 Task: Read about the global reach.
Action: Mouse moved to (679, 48)
Screenshot: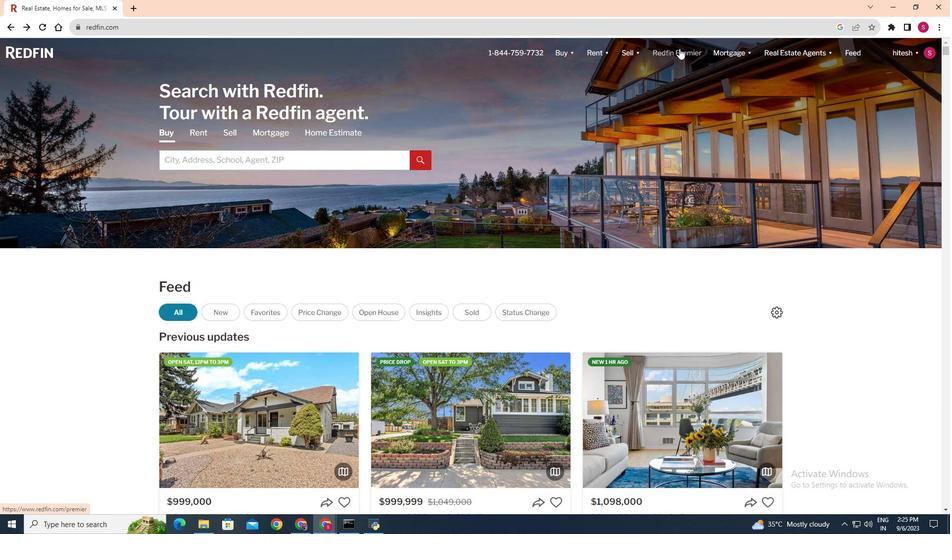 
Action: Mouse pressed left at (679, 48)
Screenshot: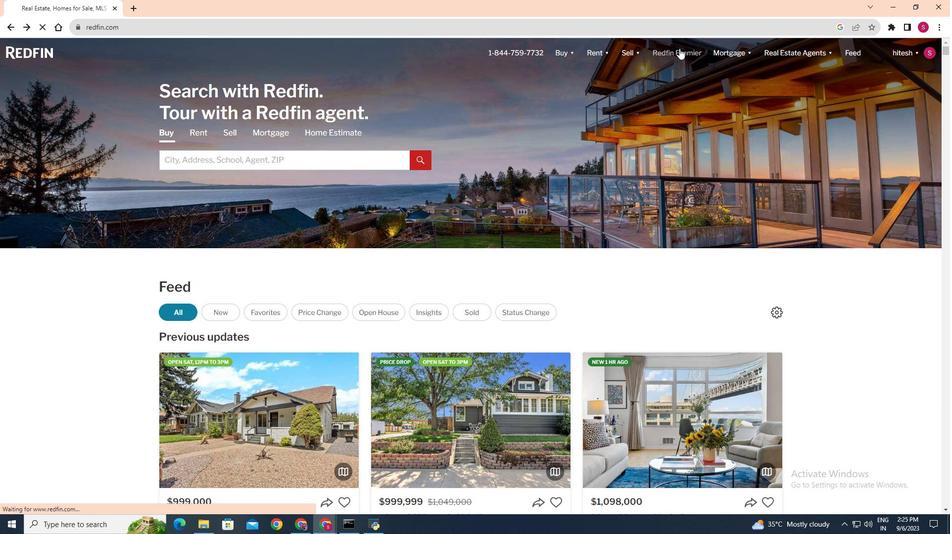 
Action: Mouse moved to (521, 300)
Screenshot: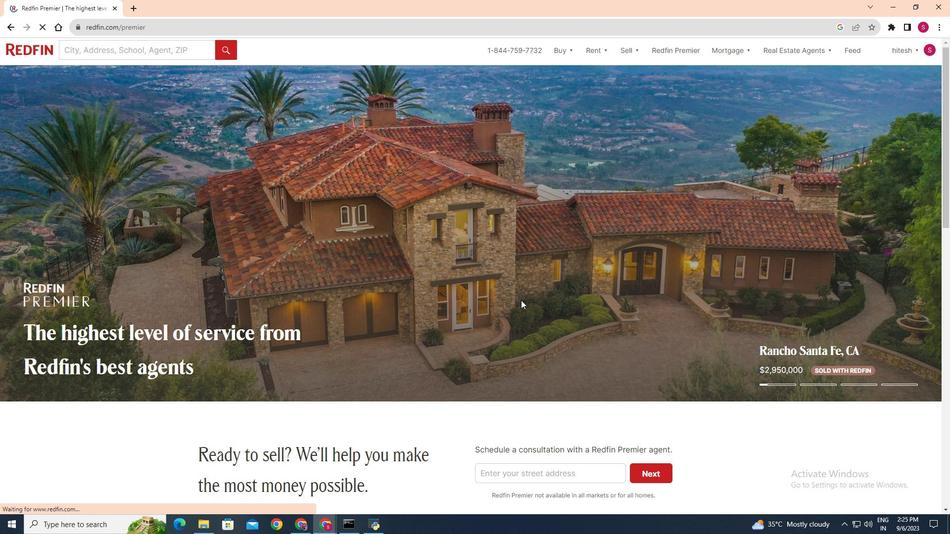 
Action: Mouse scrolled (521, 300) with delta (0, 0)
Screenshot: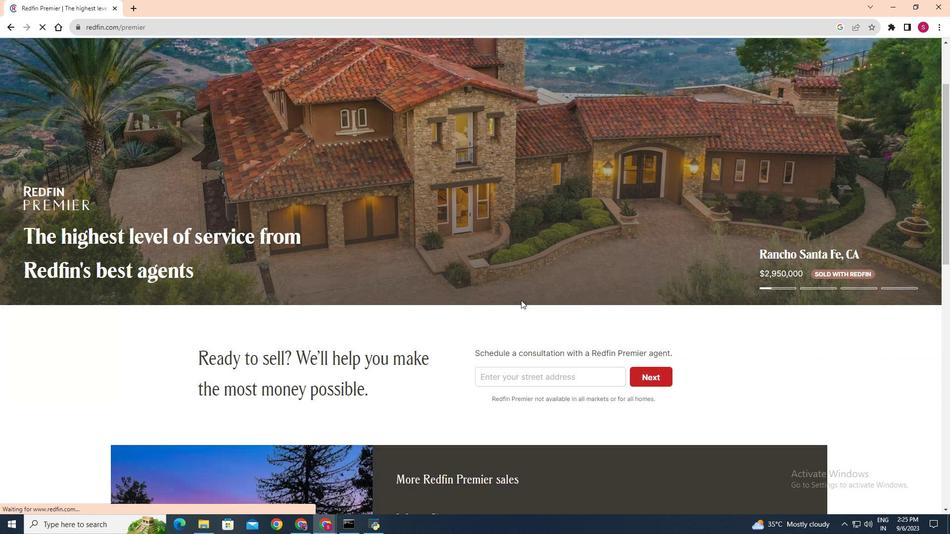 
Action: Mouse scrolled (521, 300) with delta (0, 0)
Screenshot: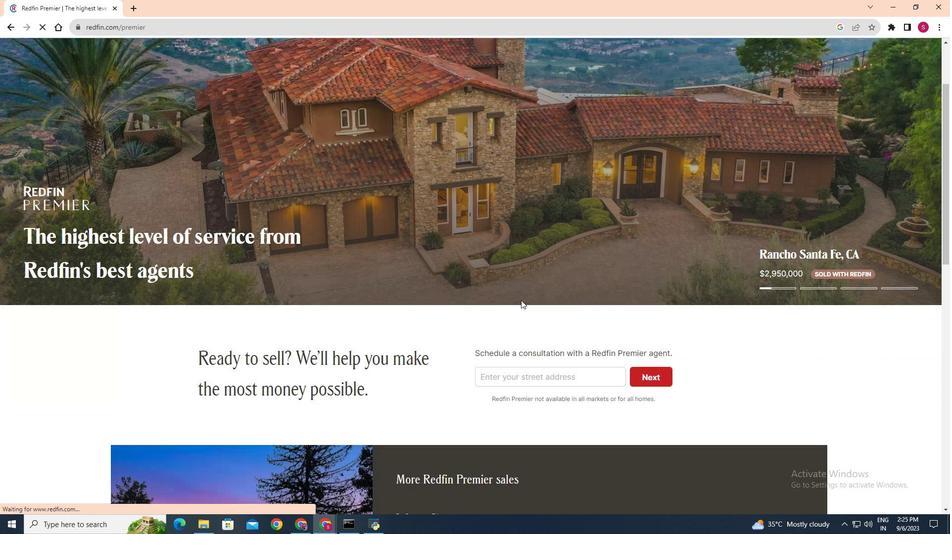 
Action: Mouse scrolled (521, 300) with delta (0, 0)
Screenshot: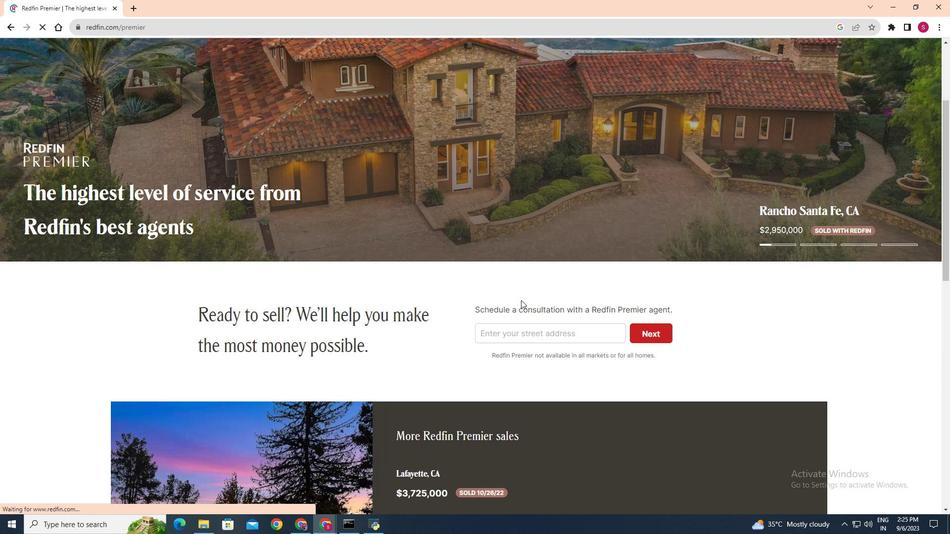 
Action: Mouse scrolled (521, 300) with delta (0, 0)
Screenshot: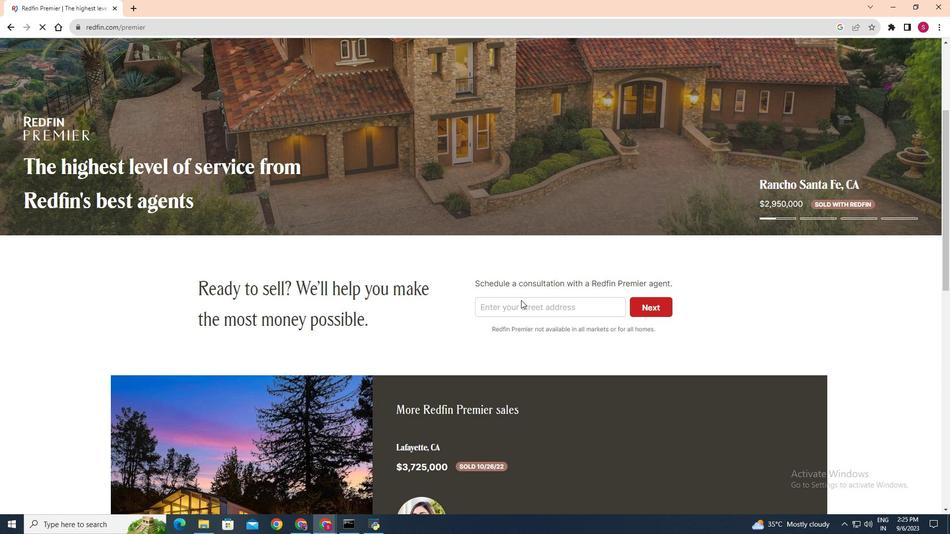 
Action: Mouse scrolled (521, 300) with delta (0, 0)
Screenshot: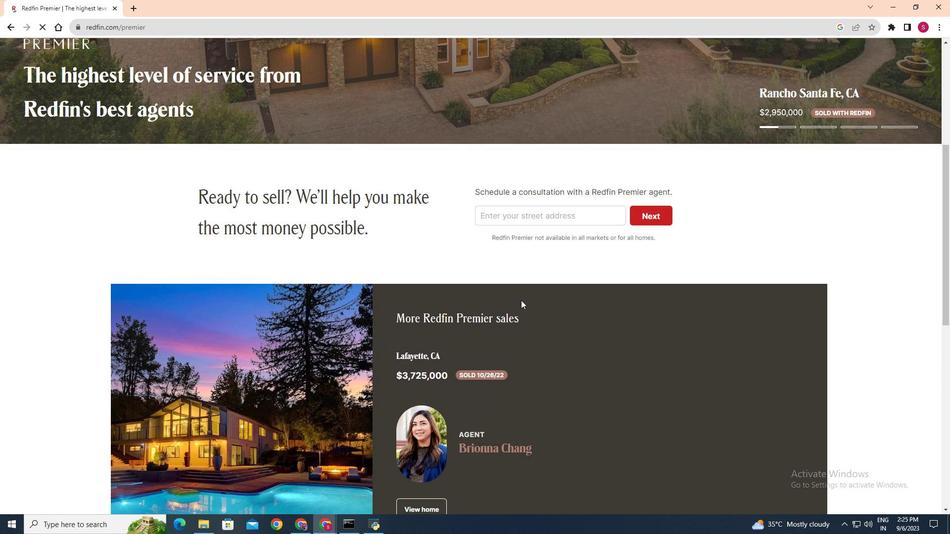 
Action: Mouse scrolled (521, 300) with delta (0, 0)
Screenshot: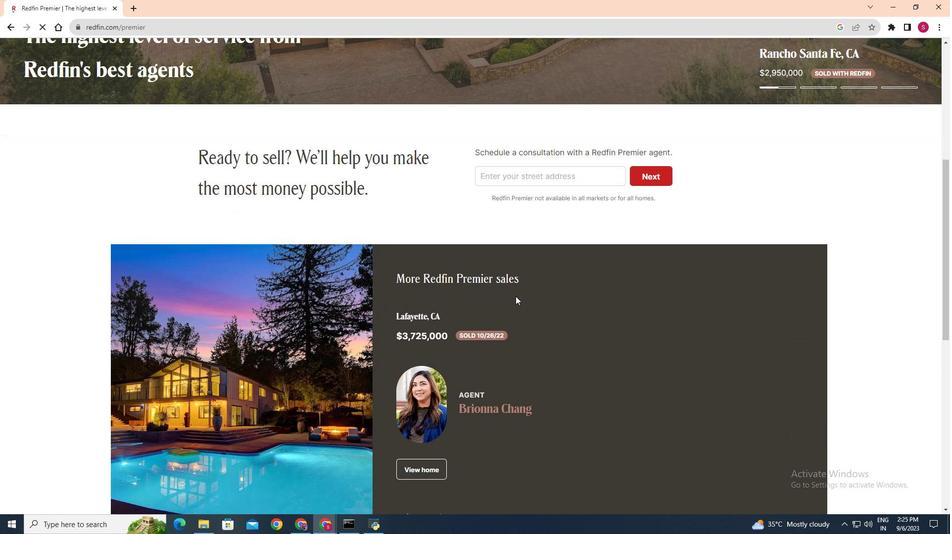 
Action: Mouse scrolled (521, 300) with delta (0, 0)
Screenshot: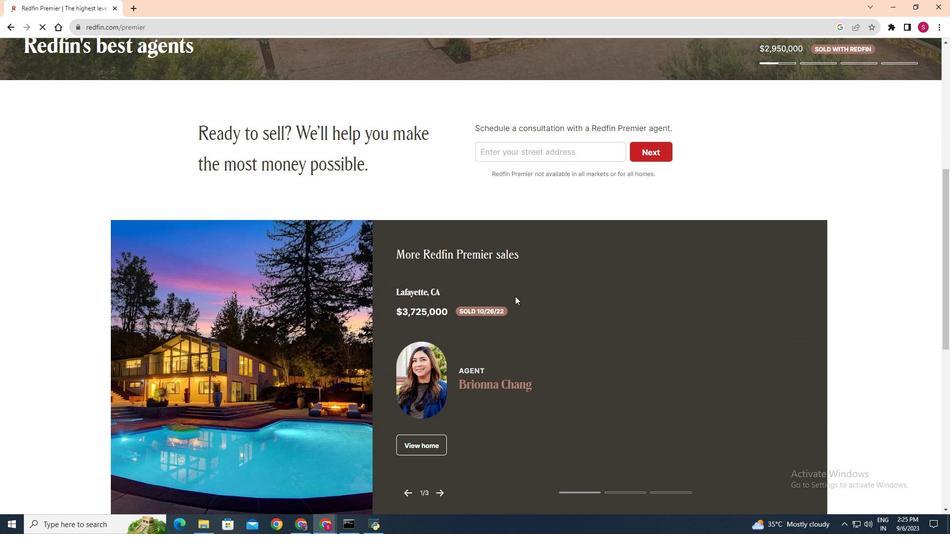 
Action: Mouse moved to (515, 296)
Screenshot: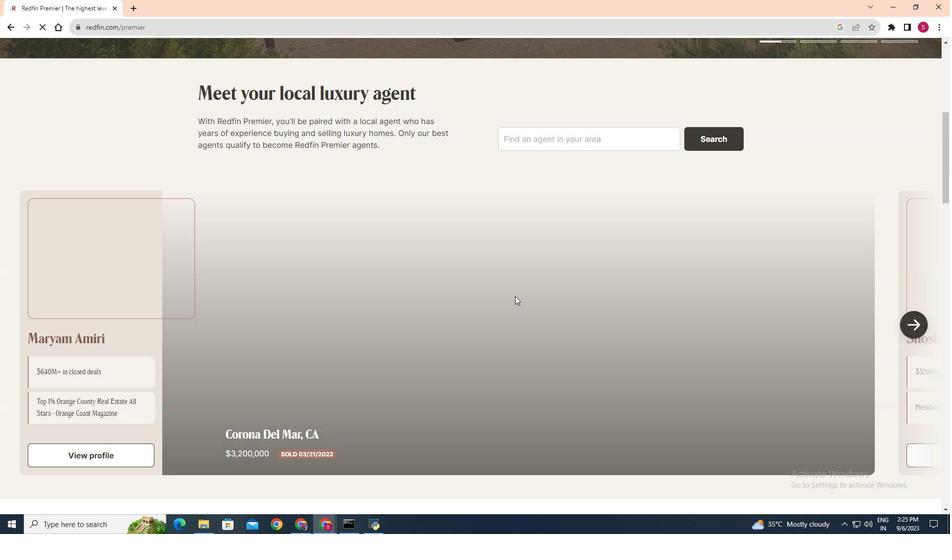 
Action: Mouse scrolled (515, 296) with delta (0, 0)
Screenshot: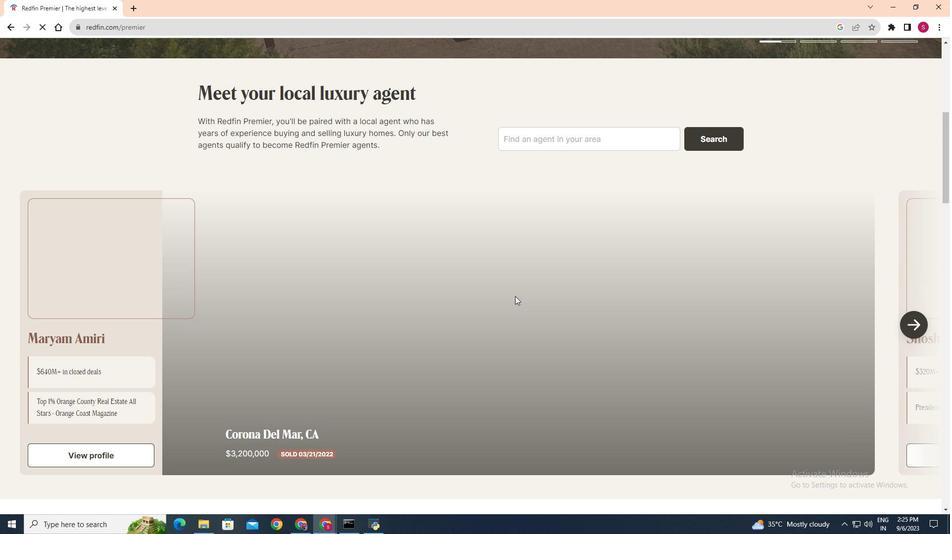 
Action: Mouse scrolled (515, 296) with delta (0, 0)
Screenshot: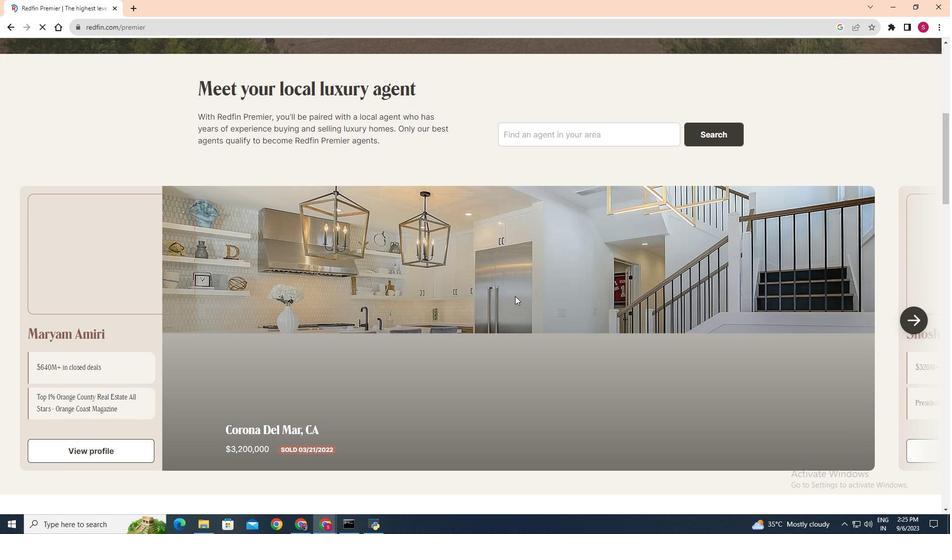 
Action: Mouse scrolled (515, 296) with delta (0, 0)
Screenshot: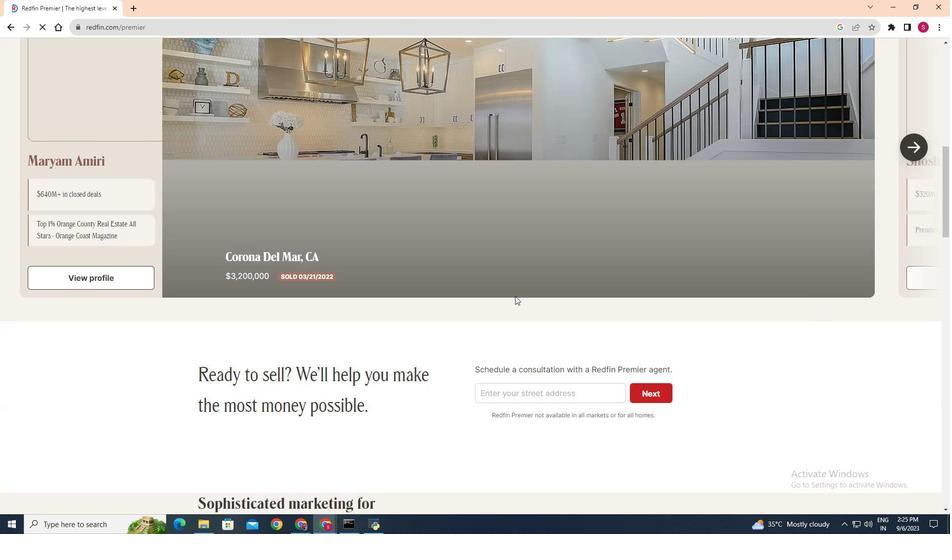 
Action: Mouse scrolled (515, 296) with delta (0, 0)
Screenshot: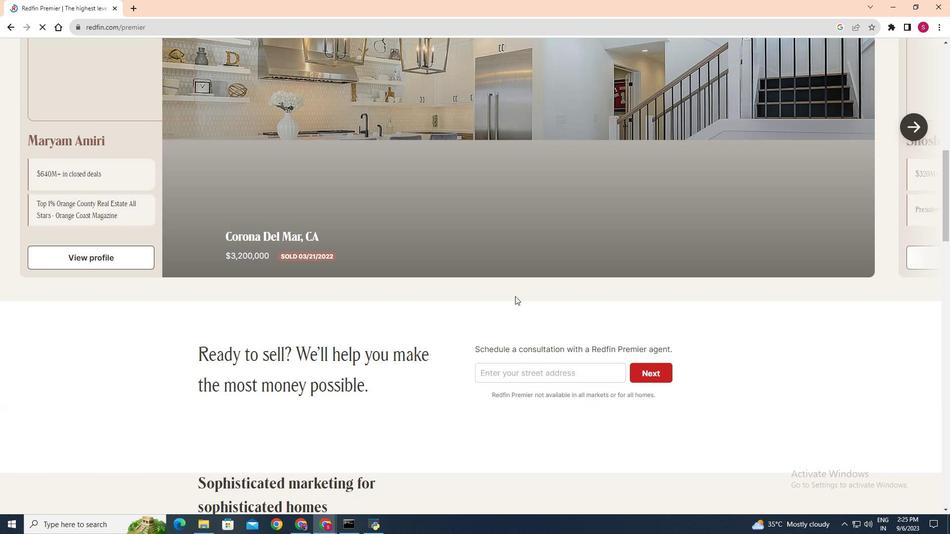 
Action: Mouse scrolled (515, 296) with delta (0, 0)
Screenshot: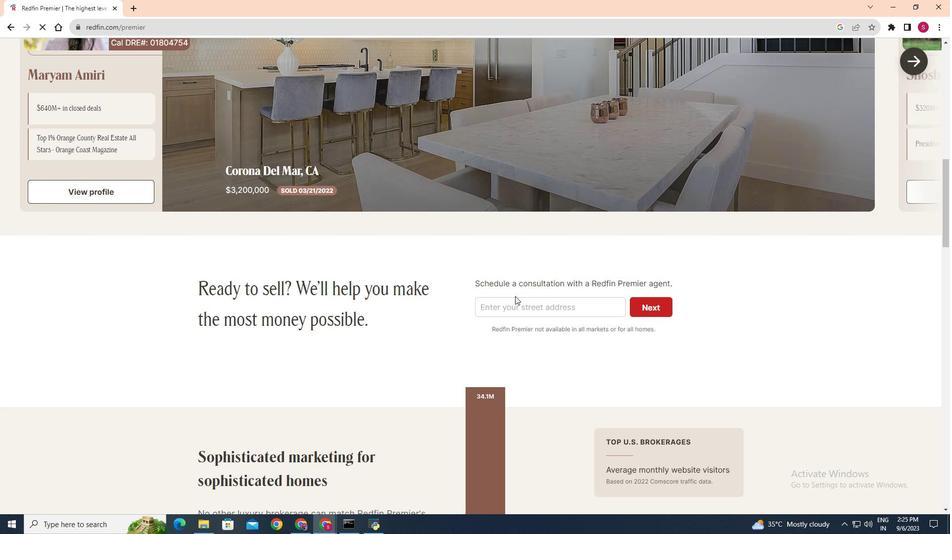 
Action: Mouse scrolled (515, 296) with delta (0, 0)
Screenshot: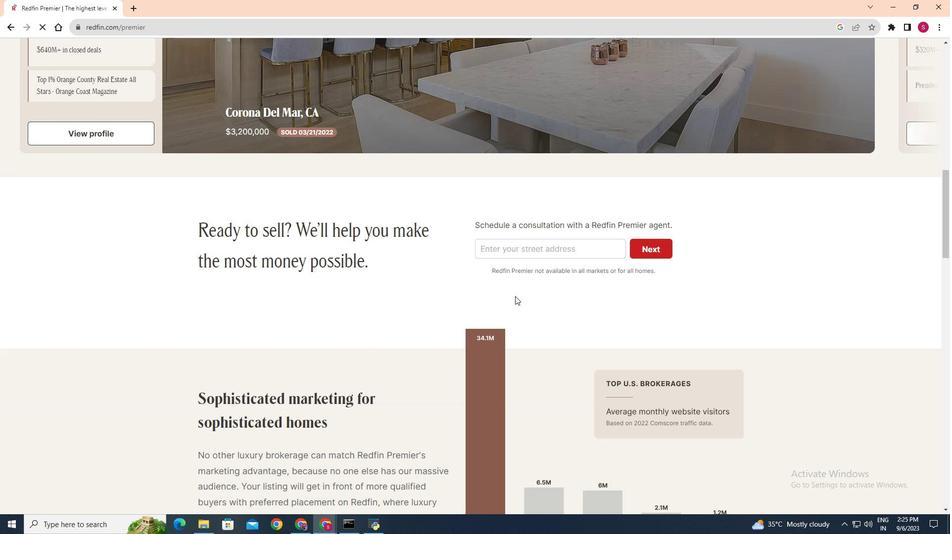 
Action: Mouse scrolled (515, 296) with delta (0, 0)
Screenshot: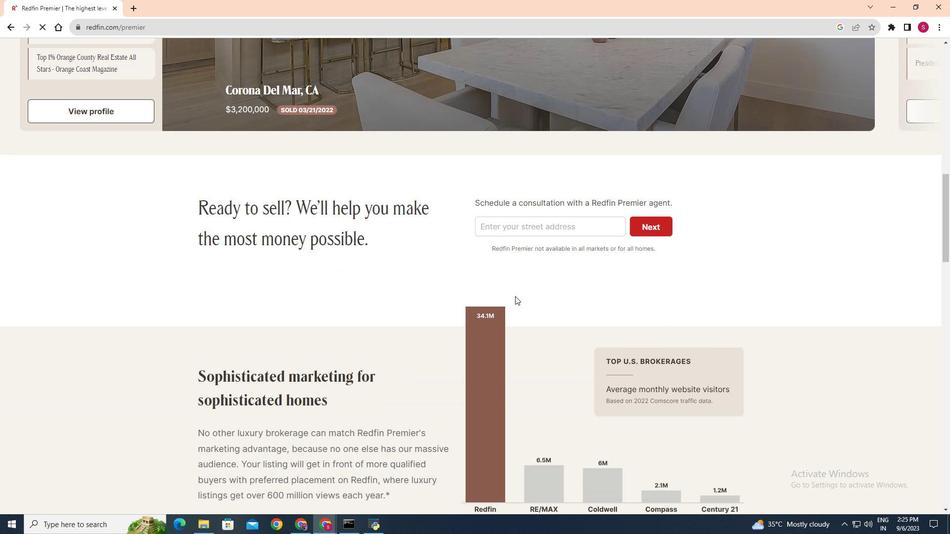 
Action: Mouse scrolled (515, 296) with delta (0, 0)
Screenshot: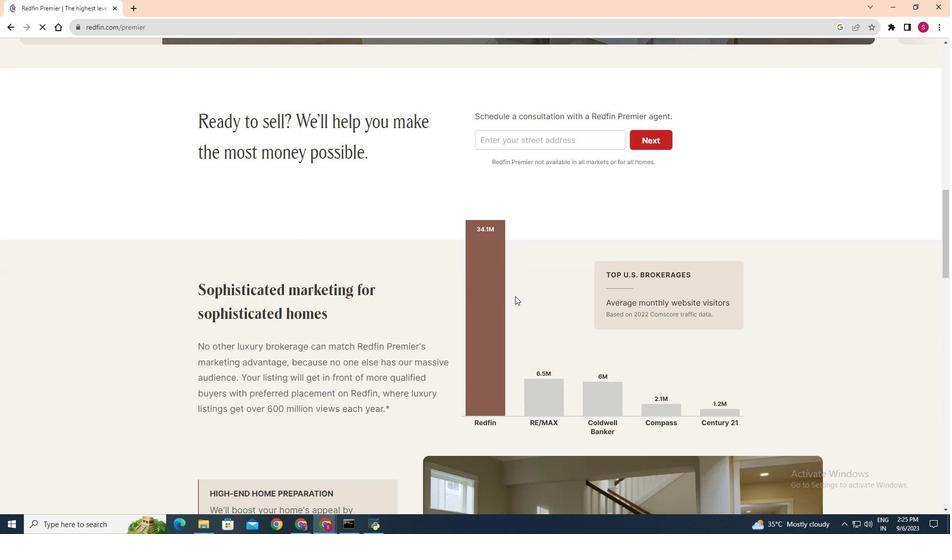 
Action: Mouse scrolled (515, 296) with delta (0, 0)
Screenshot: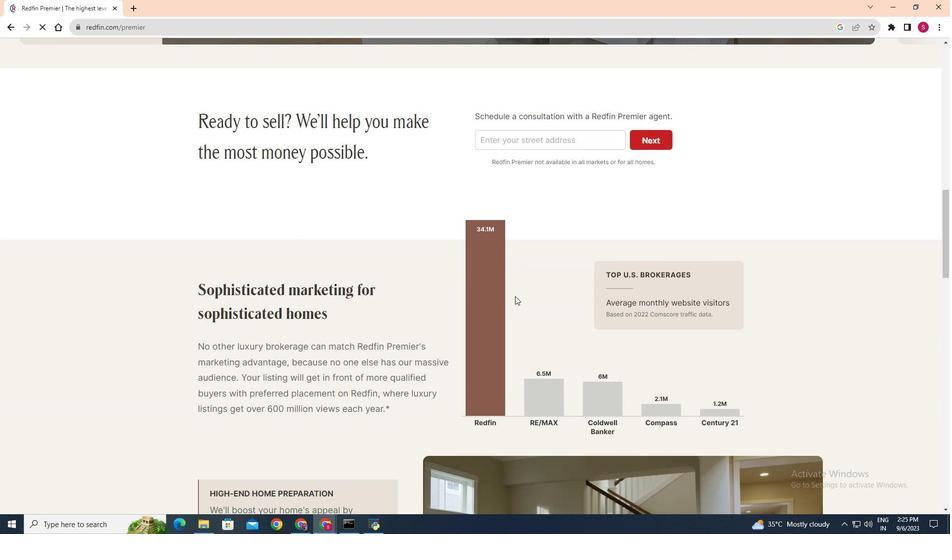 
Action: Mouse scrolled (515, 296) with delta (0, 0)
Screenshot: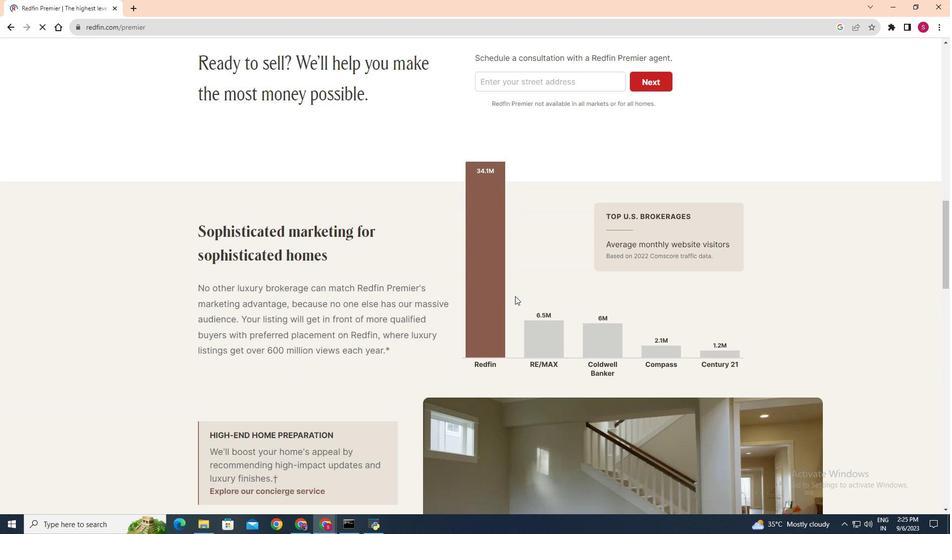 
Action: Mouse scrolled (515, 296) with delta (0, 0)
Screenshot: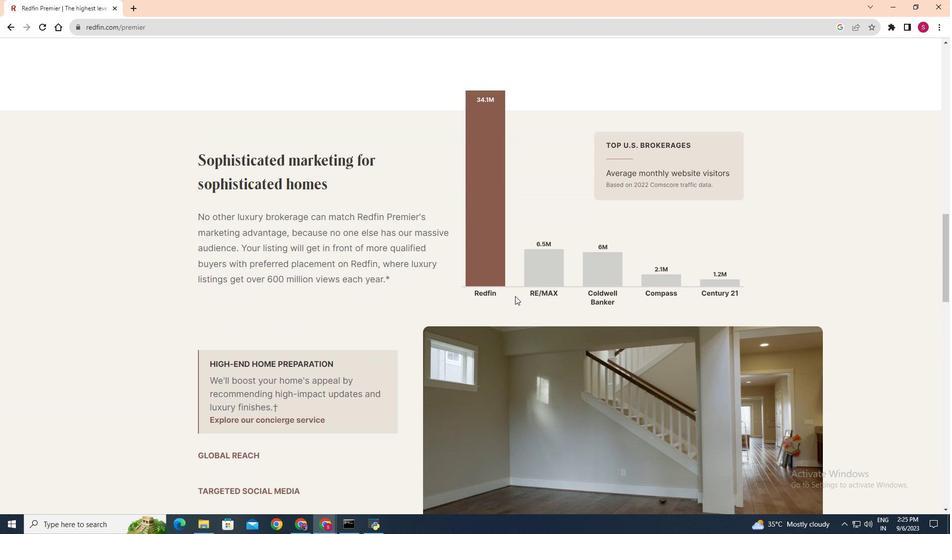 
Action: Mouse scrolled (515, 296) with delta (0, 0)
Screenshot: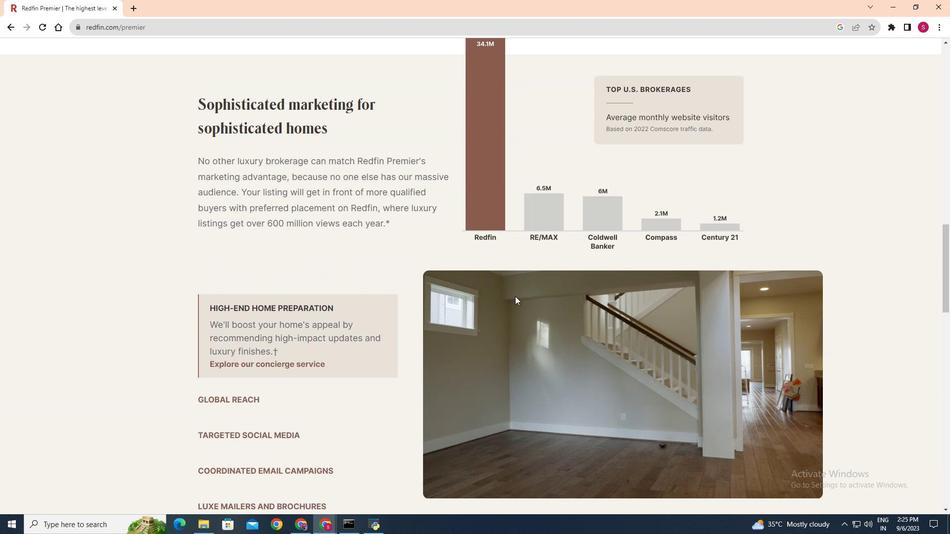 
Action: Mouse scrolled (515, 296) with delta (0, 0)
Screenshot: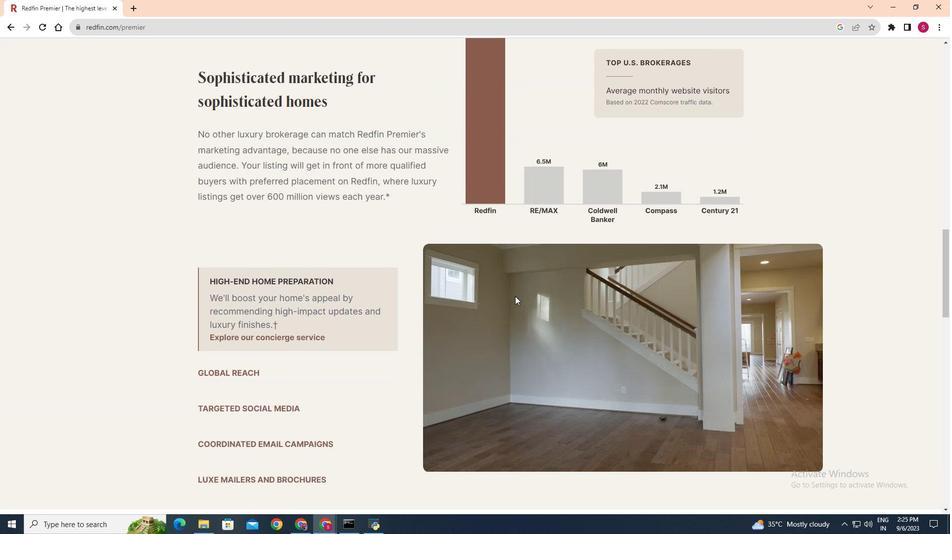 
Action: Mouse scrolled (515, 296) with delta (0, 0)
Screenshot: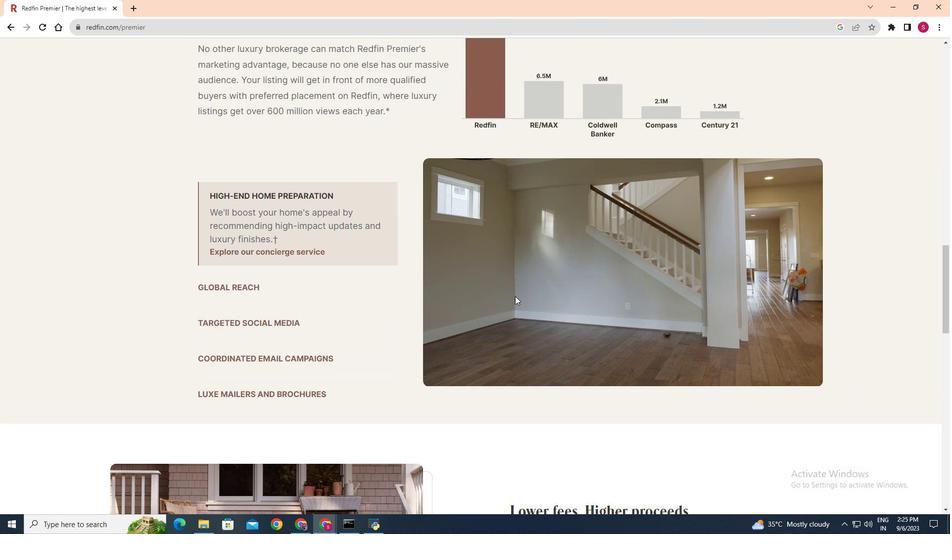 
Action: Mouse scrolled (515, 296) with delta (0, 0)
Screenshot: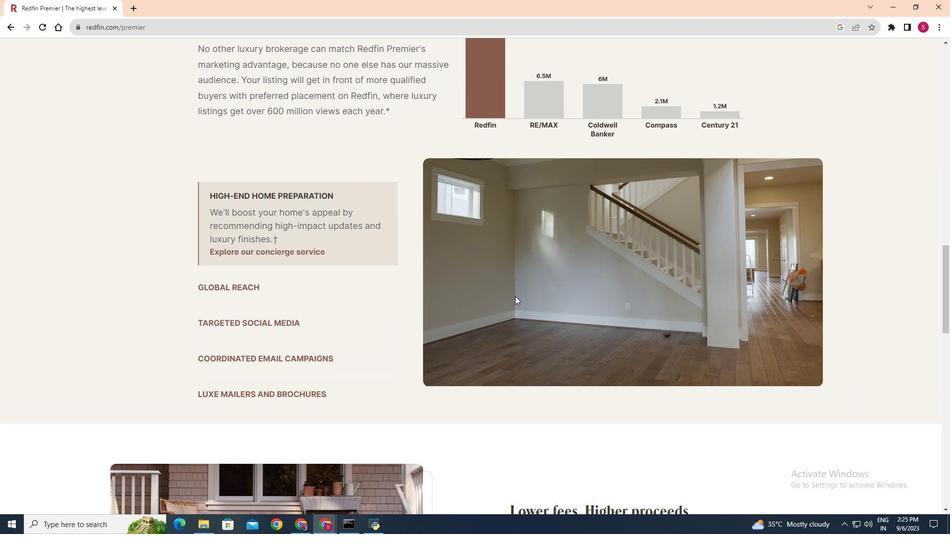 
Action: Mouse moved to (232, 268)
Screenshot: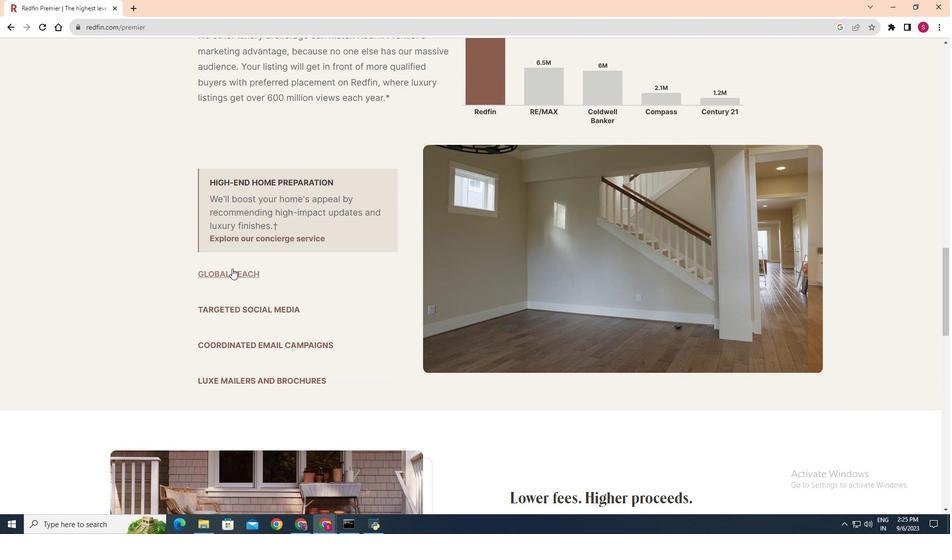 
Action: Mouse pressed left at (232, 268)
Screenshot: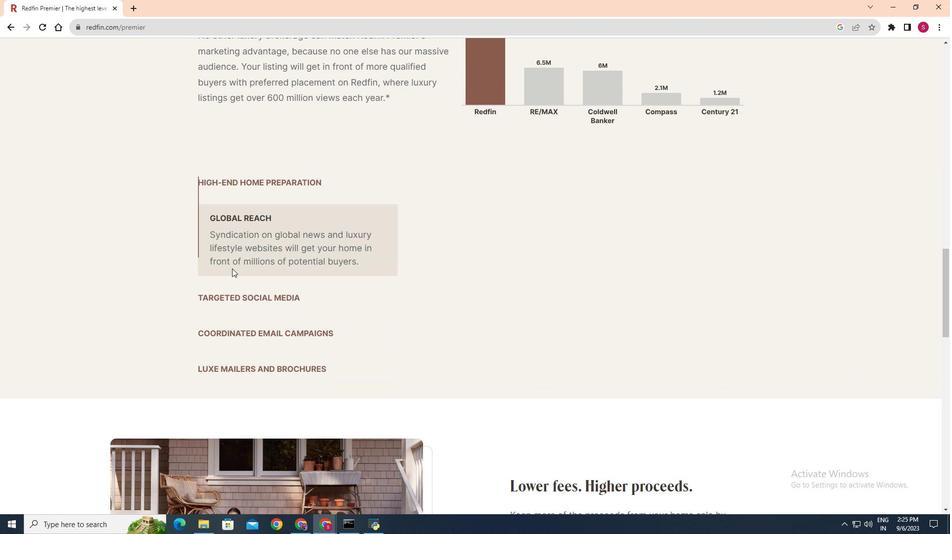 
